 Task: In the Page Anna.pptxinsert a new slide  'title and content'add the title 'chart'insert the chart clustered columnmake the title text   boldmake the title text   'italics'change the font style to  calibrimake the title text   underline
Action: Mouse moved to (19, 91)
Screenshot: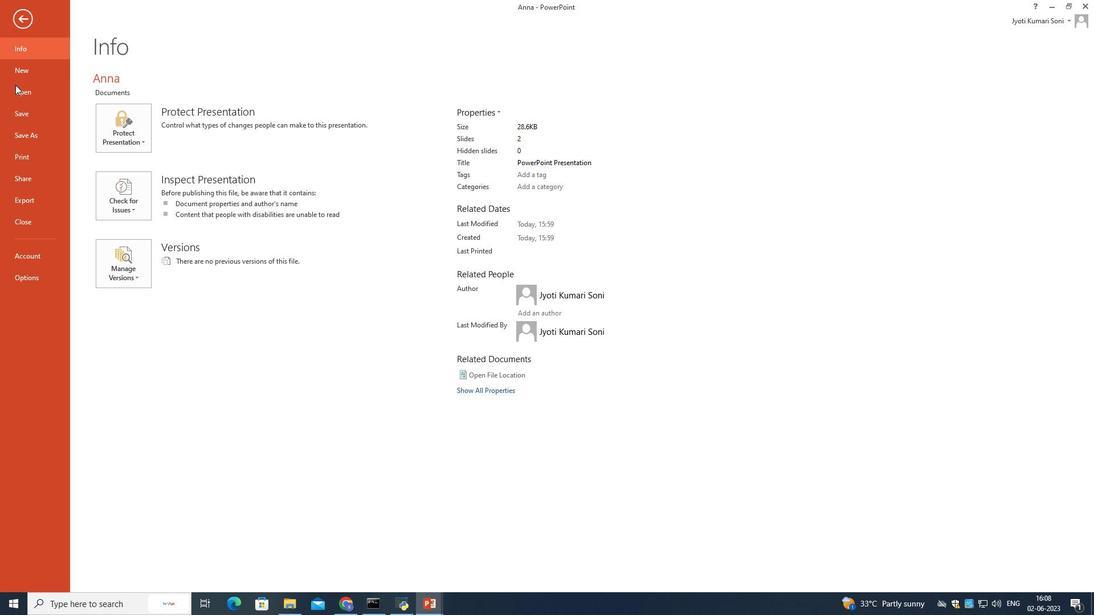 
Action: Mouse pressed left at (19, 91)
Screenshot: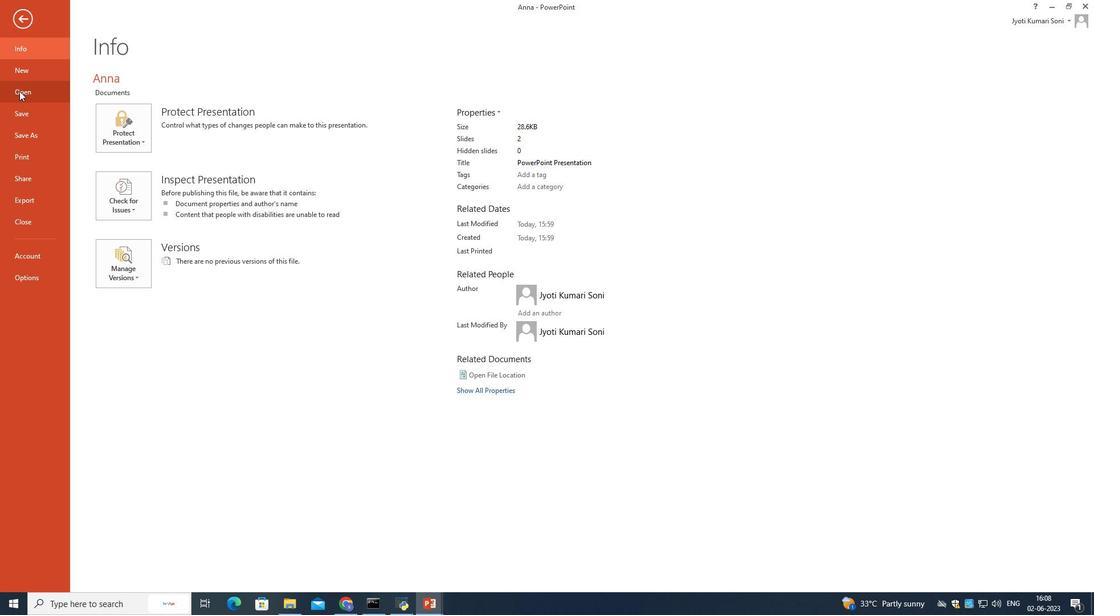 
Action: Mouse moved to (309, 110)
Screenshot: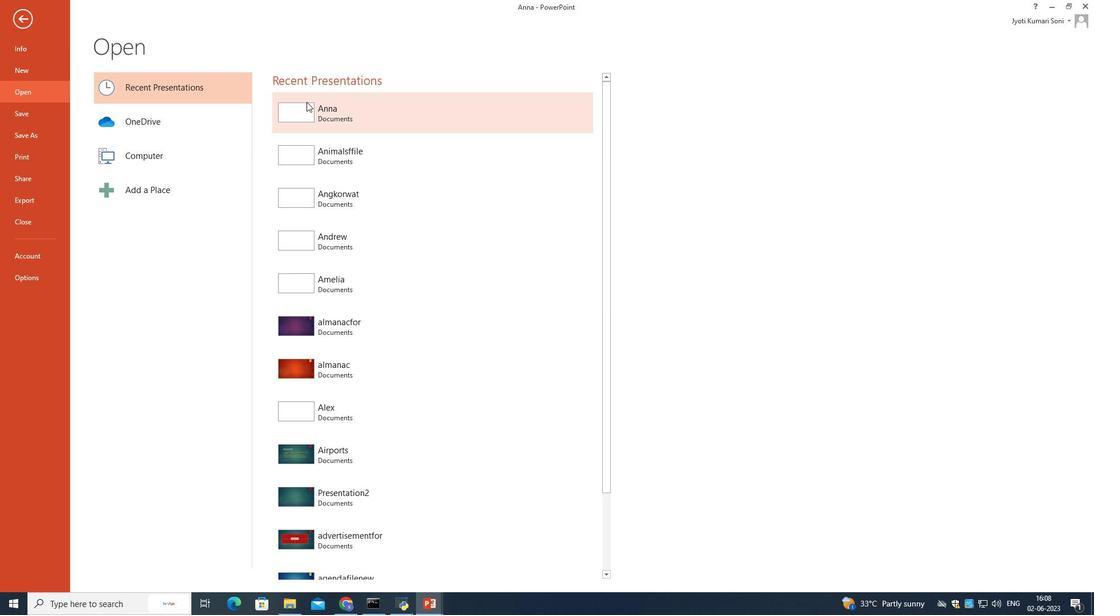 
Action: Mouse pressed left at (309, 110)
Screenshot: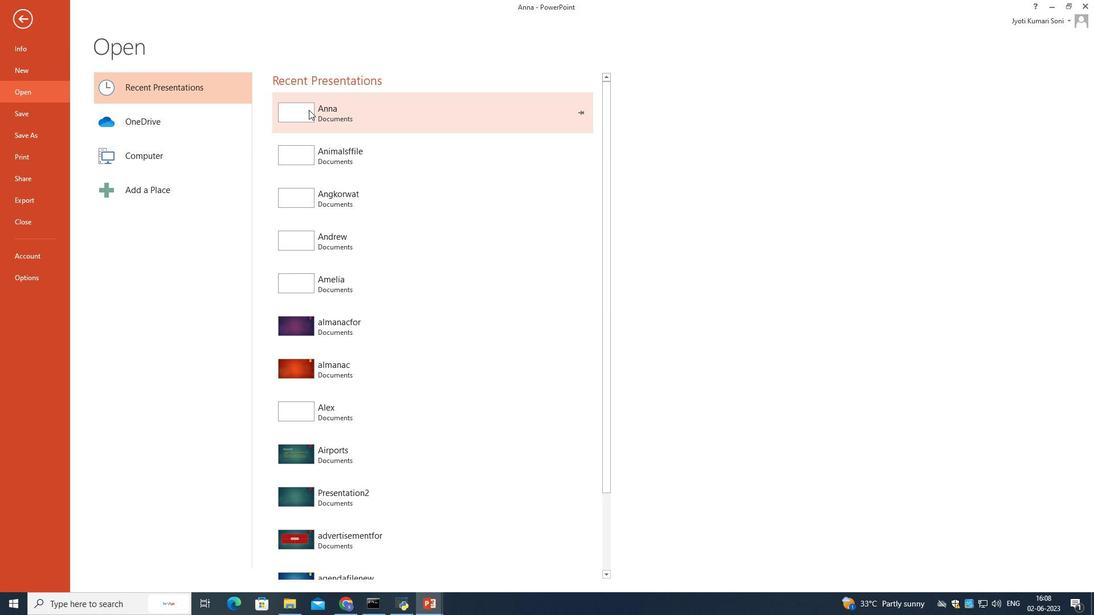 
Action: Mouse moved to (20, 62)
Screenshot: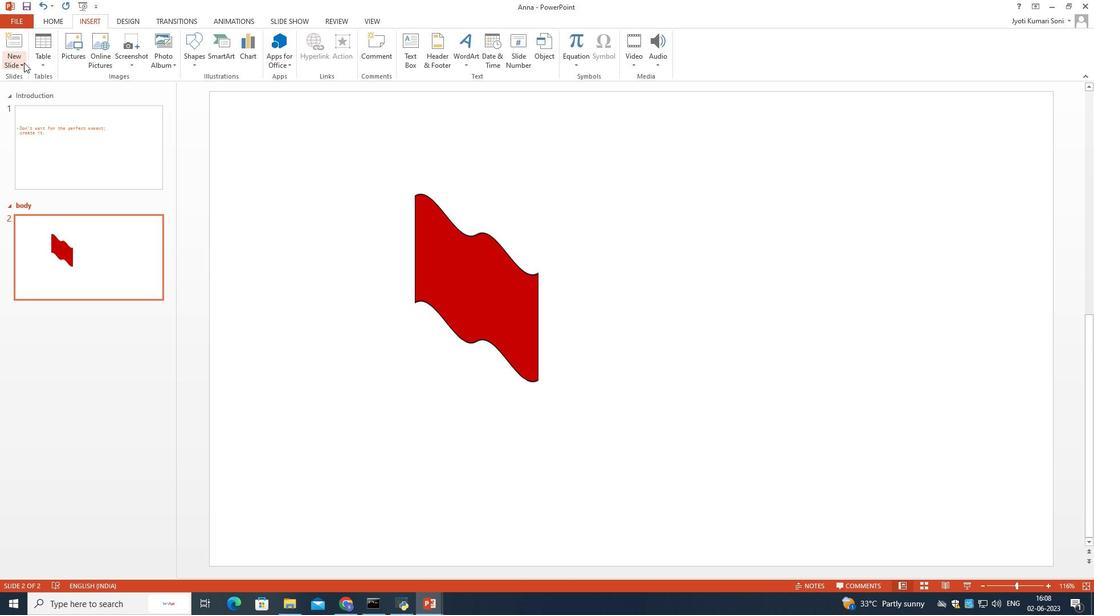 
Action: Mouse pressed left at (20, 62)
Screenshot: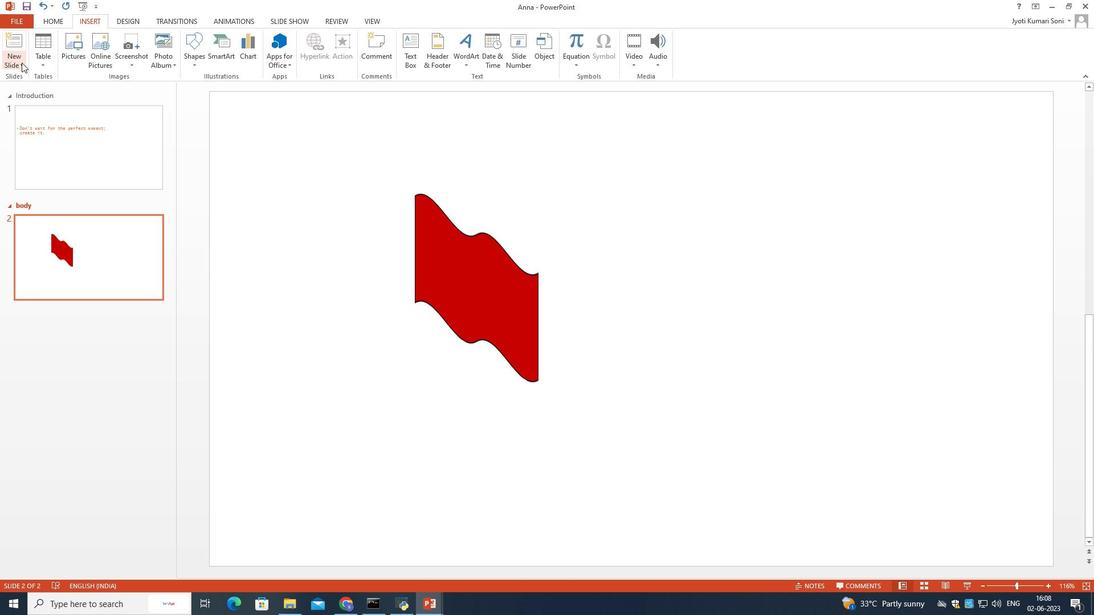 
Action: Mouse moved to (81, 118)
Screenshot: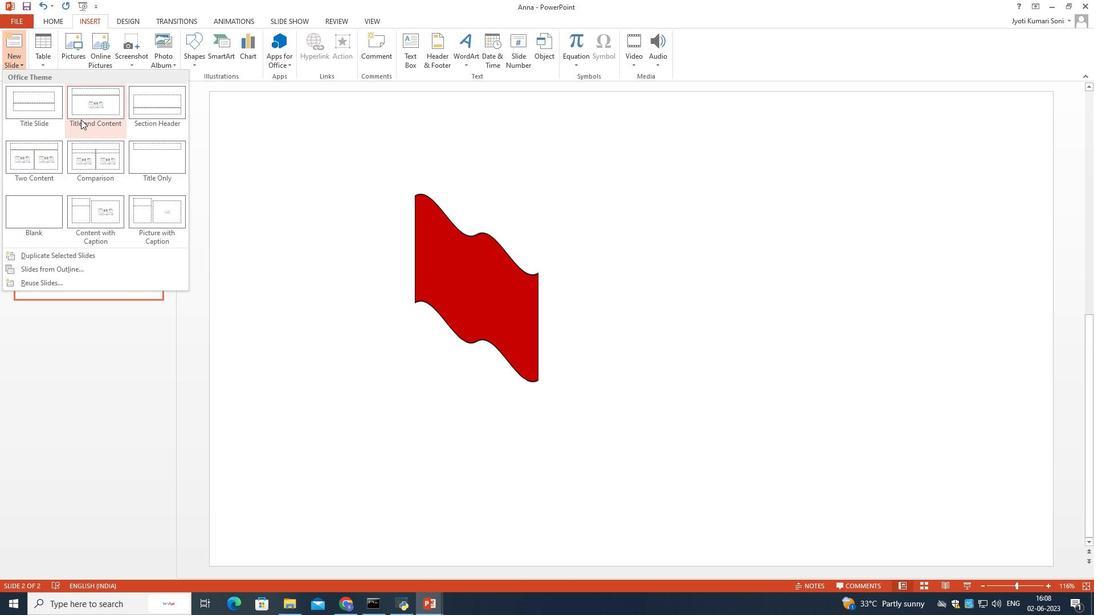
Action: Mouse pressed left at (81, 118)
Screenshot: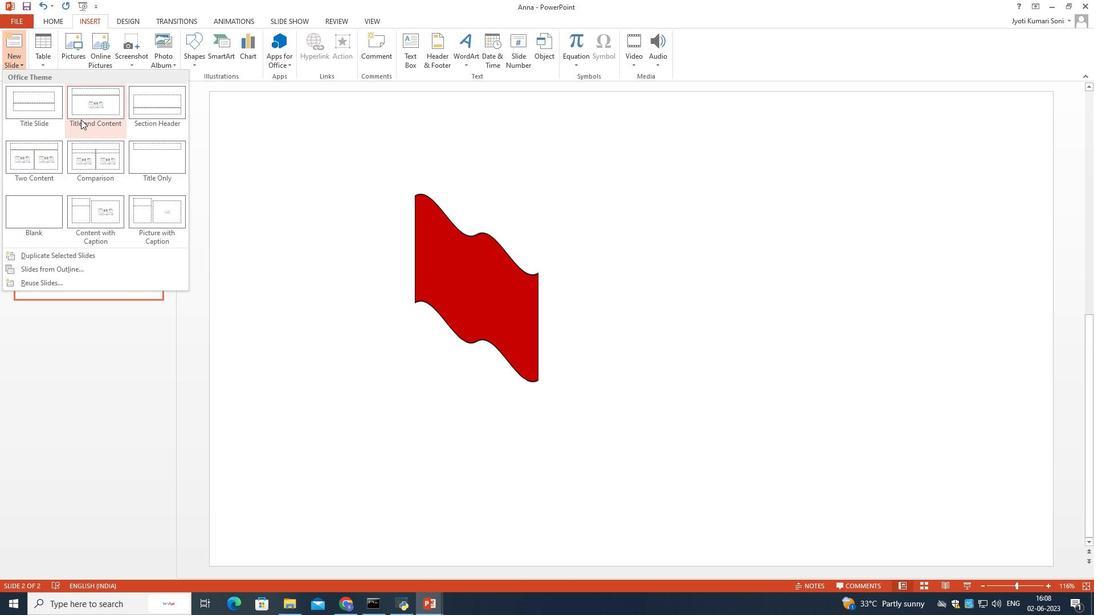 
Action: Mouse moved to (389, 187)
Screenshot: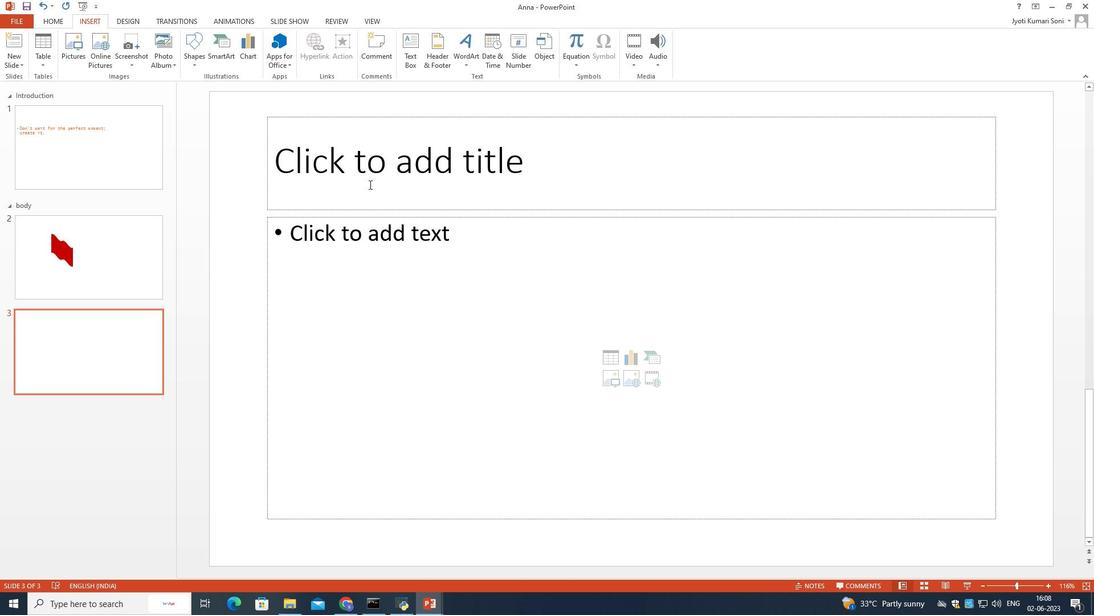 
Action: Mouse pressed left at (389, 187)
Screenshot: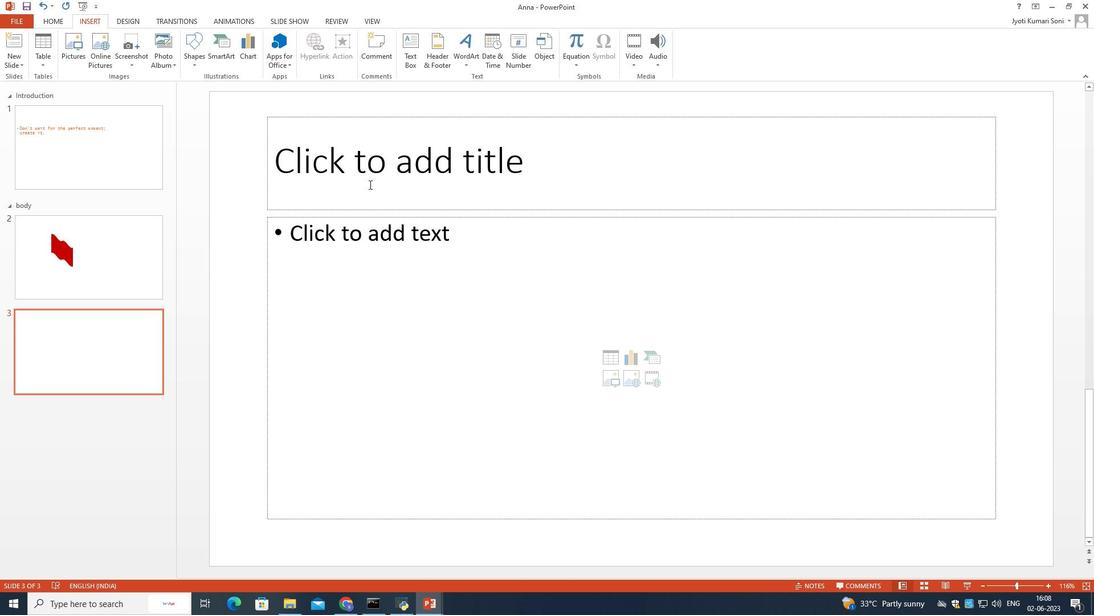 
Action: Mouse moved to (389, 187)
Screenshot: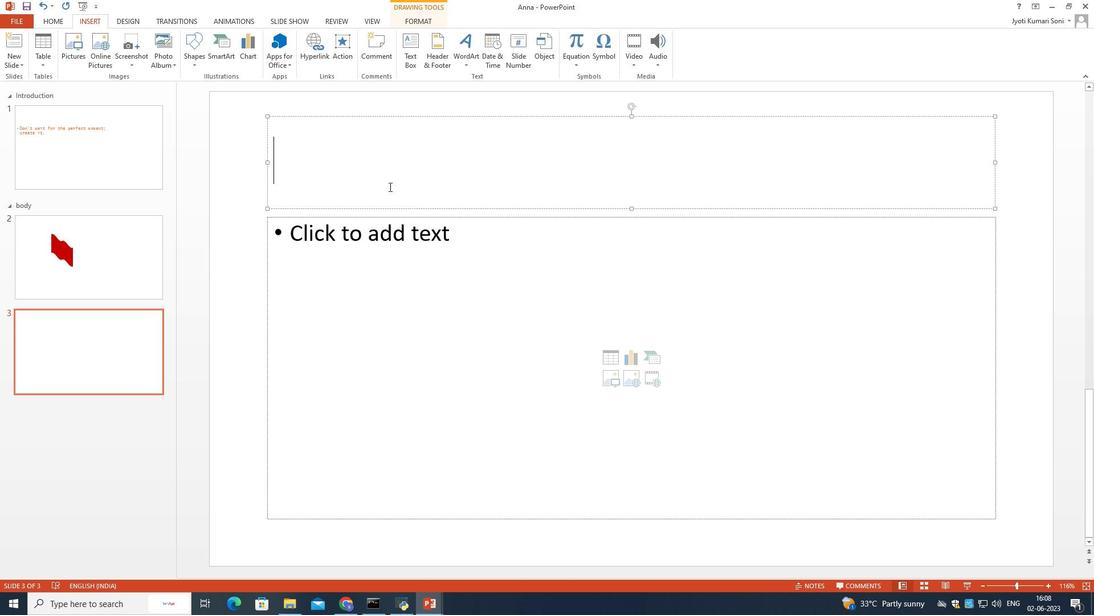 
Action: Key pressed <Key.shift>Chart
Screenshot: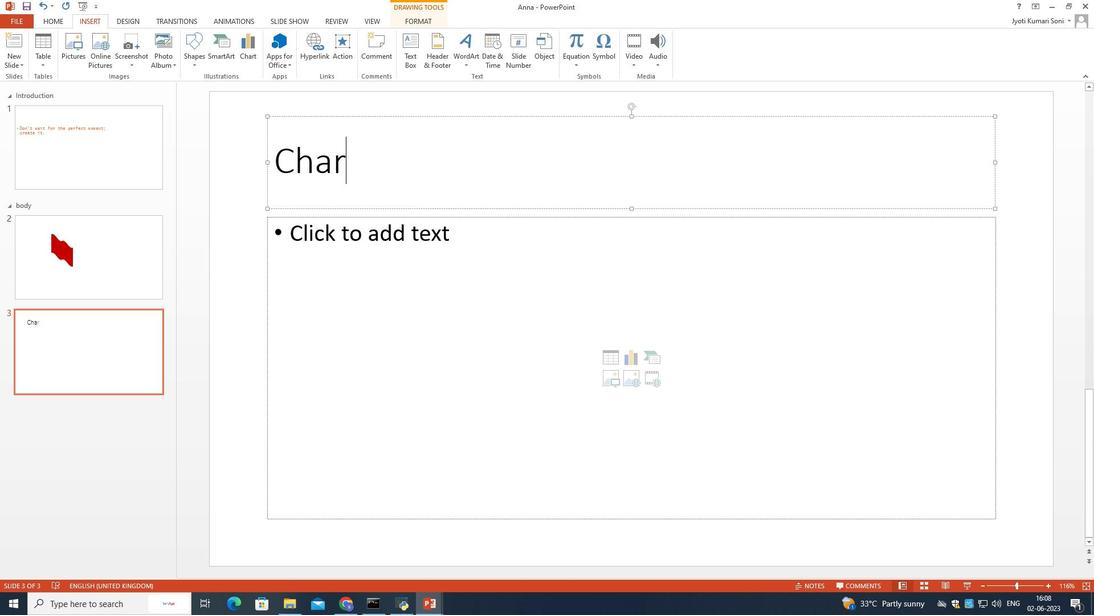 
Action: Mouse moved to (467, 246)
Screenshot: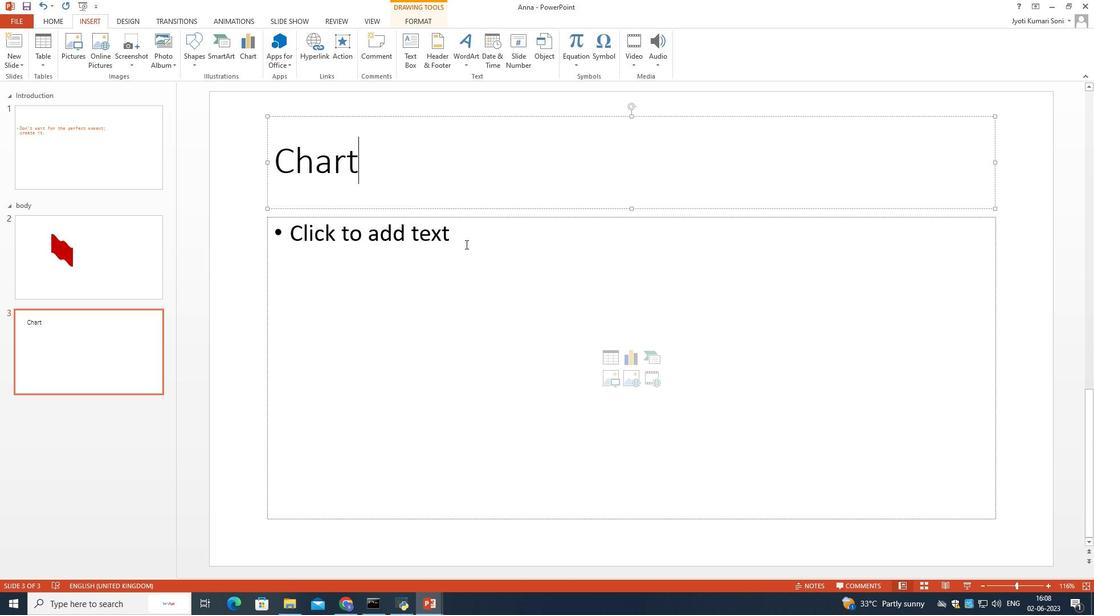 
Action: Mouse pressed left at (467, 246)
Screenshot: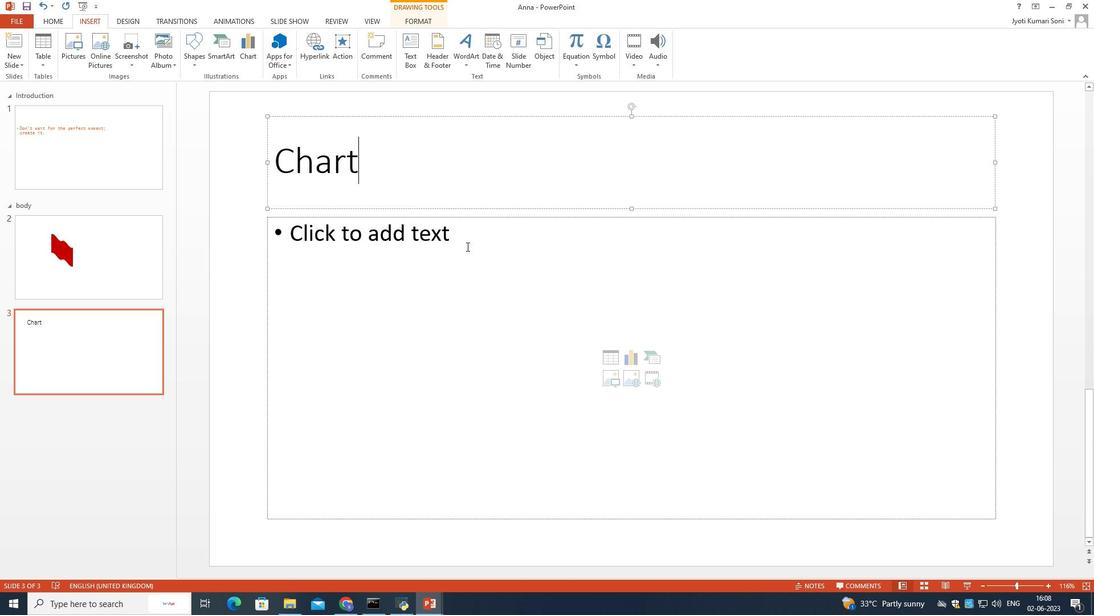
Action: Mouse moved to (254, 50)
Screenshot: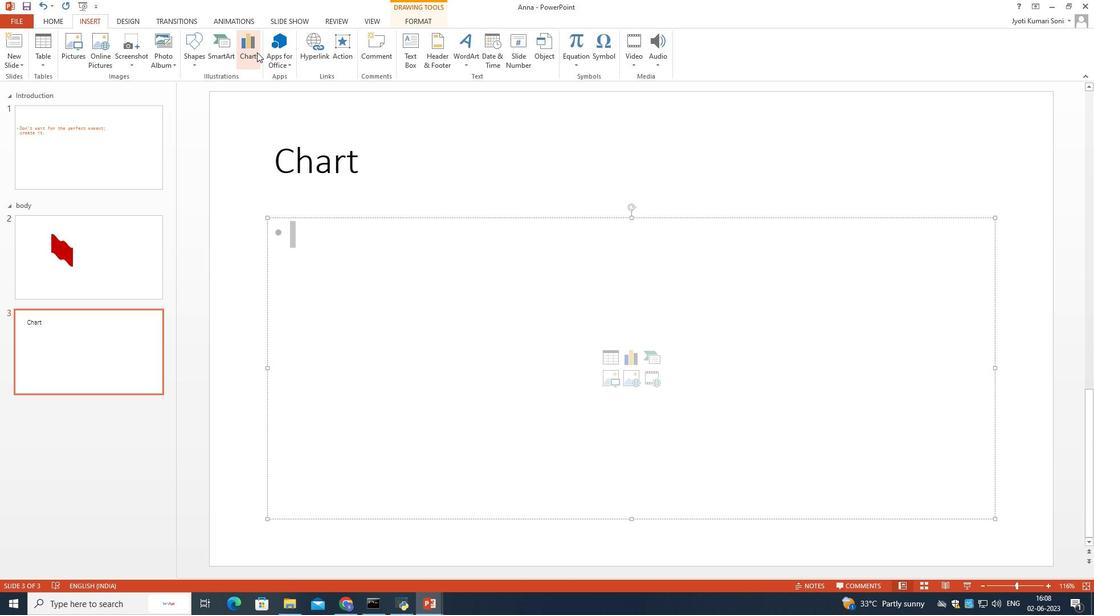 
Action: Mouse pressed left at (254, 50)
Screenshot: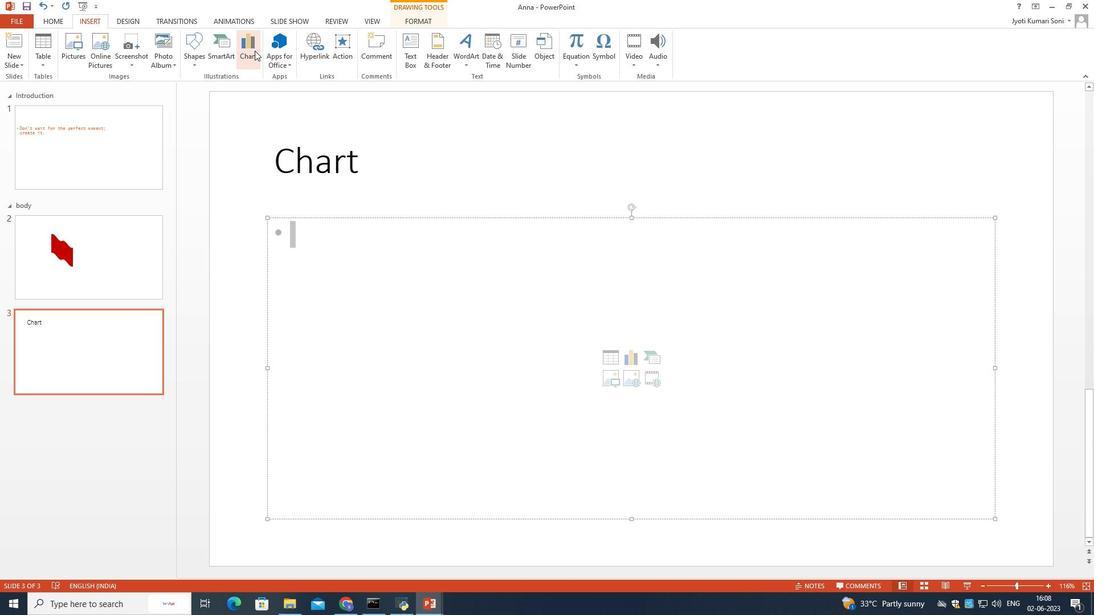 
Action: Mouse moved to (650, 450)
Screenshot: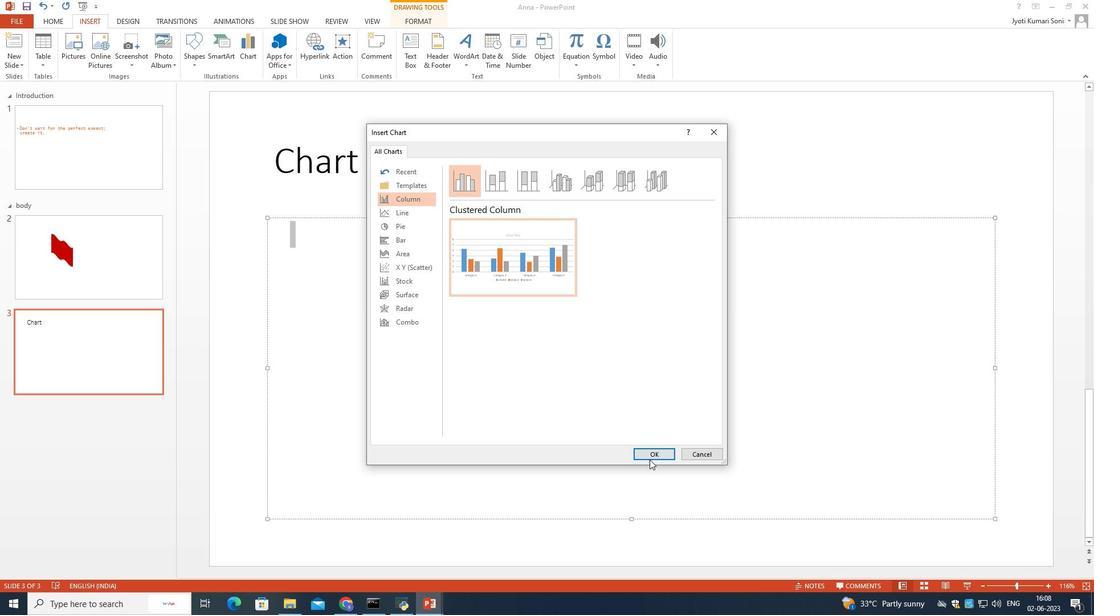 
Action: Mouse pressed left at (650, 450)
Screenshot: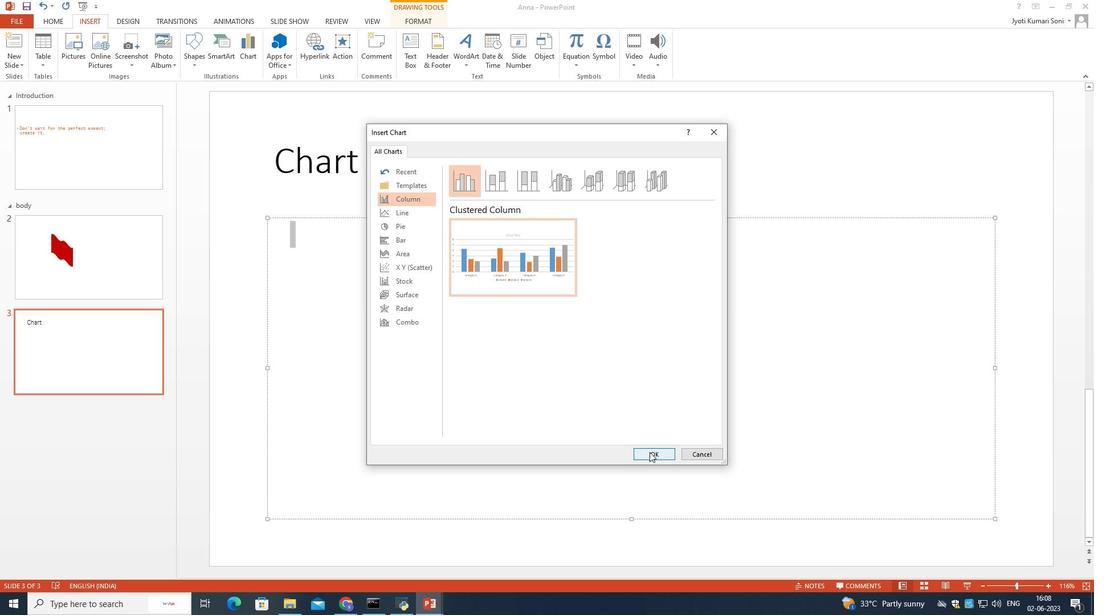 
Action: Mouse moved to (815, 98)
Screenshot: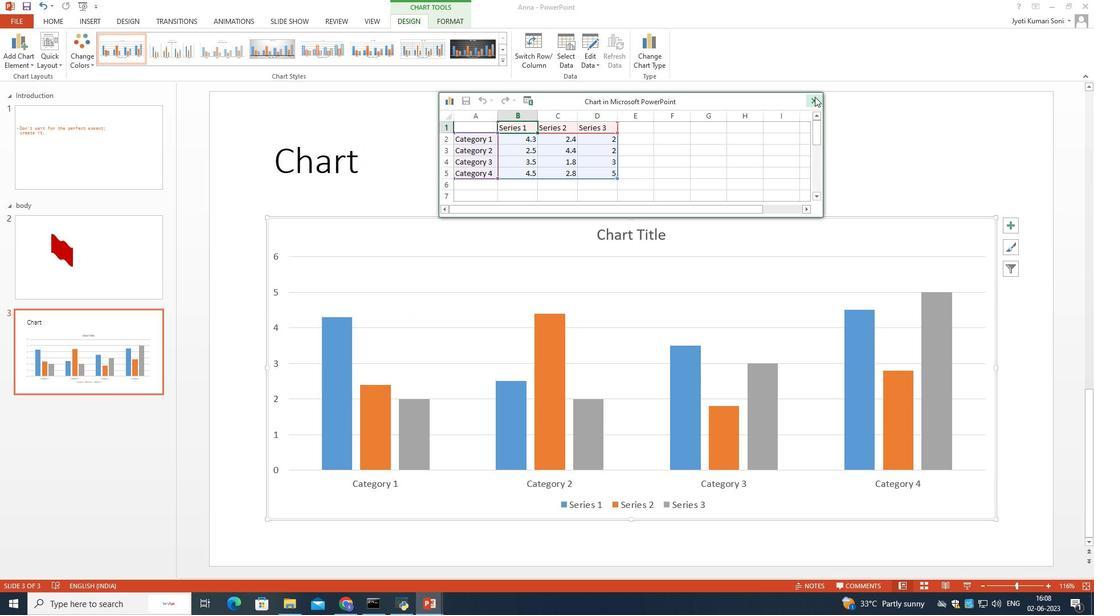 
Action: Mouse pressed left at (815, 98)
Screenshot: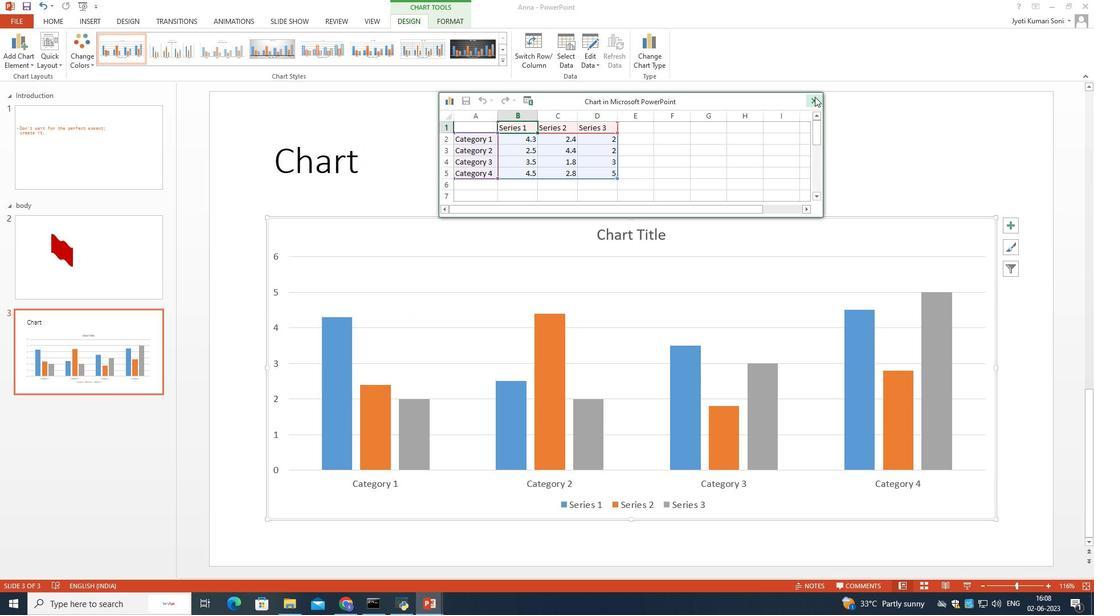 
Action: Mouse moved to (412, 156)
Screenshot: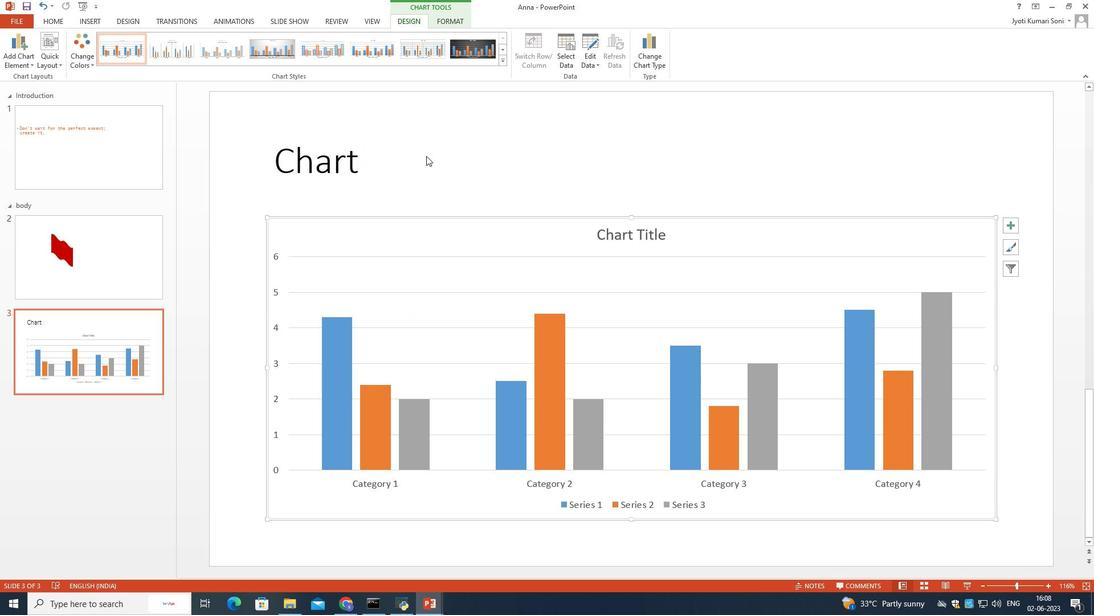 
Action: Mouse pressed left at (412, 156)
Screenshot: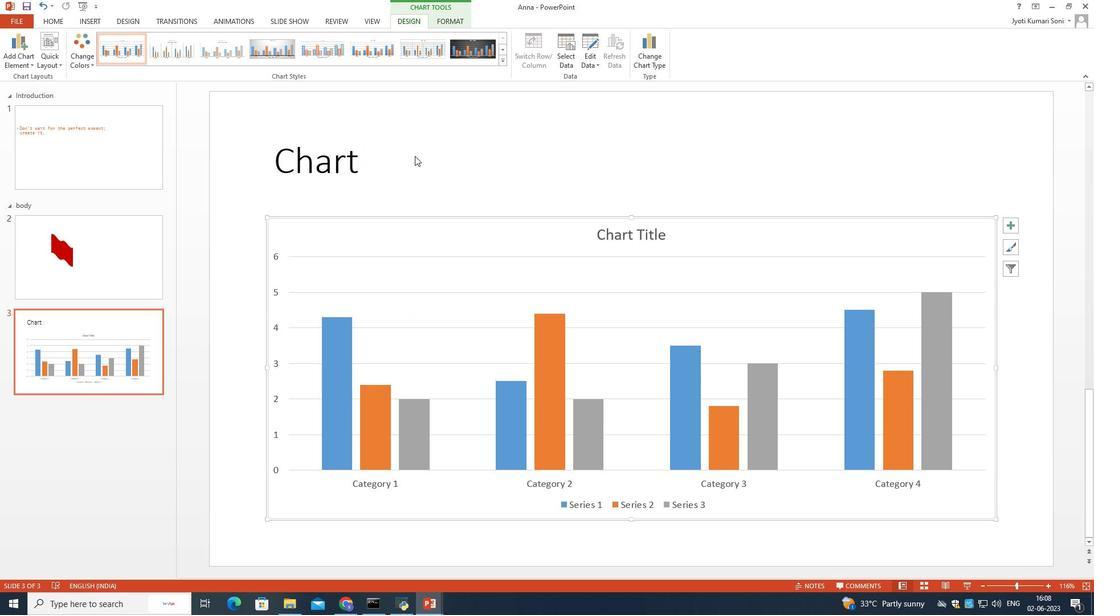 
Action: Mouse moved to (367, 164)
Screenshot: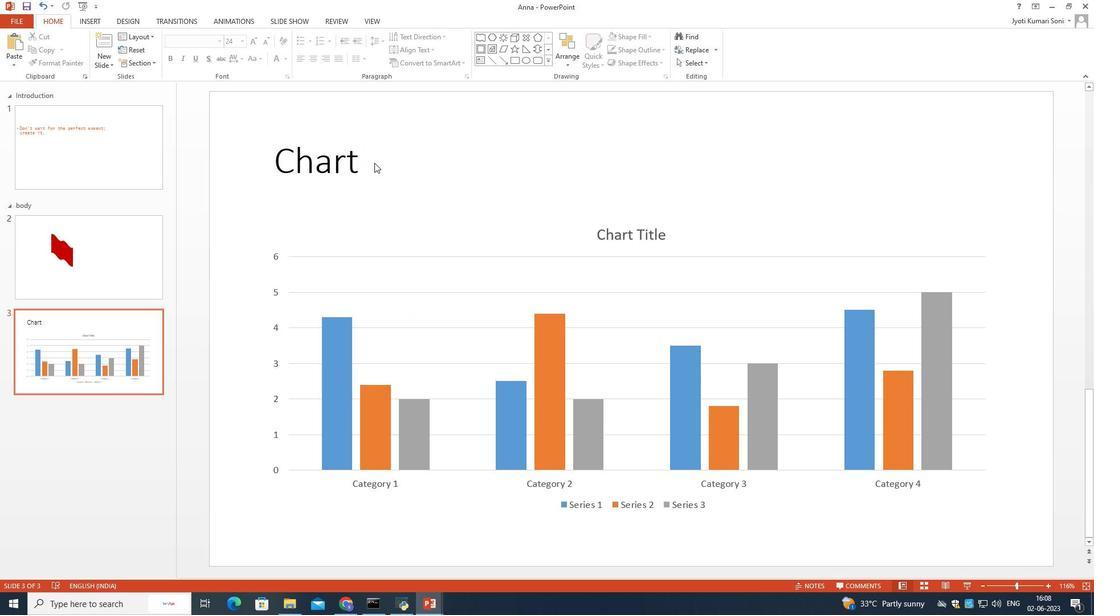
Action: Mouse pressed left at (367, 164)
Screenshot: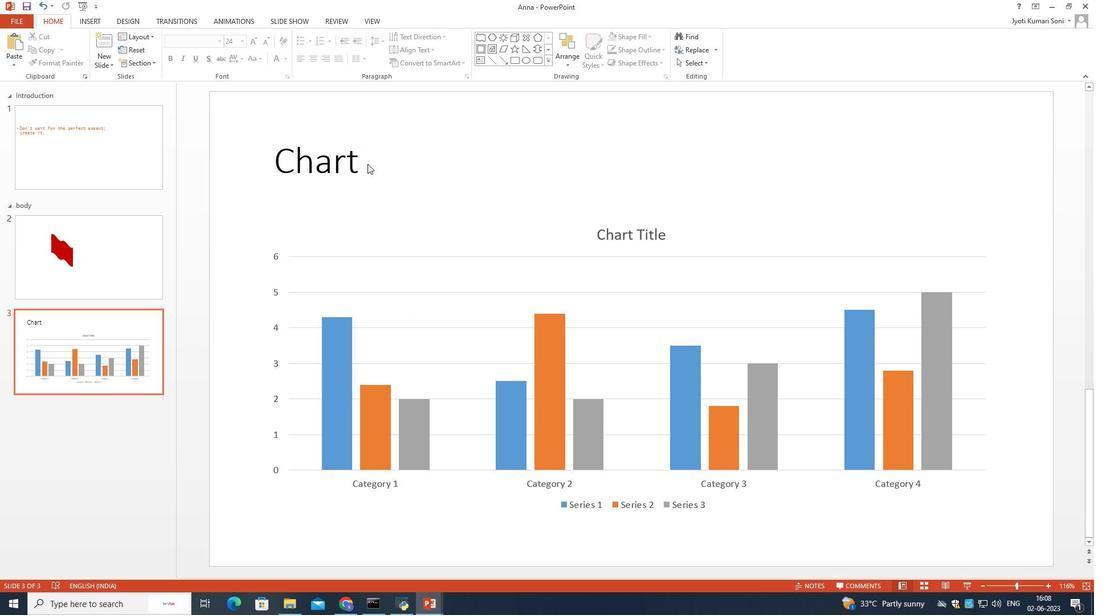 
Action: Mouse moved to (357, 164)
Screenshot: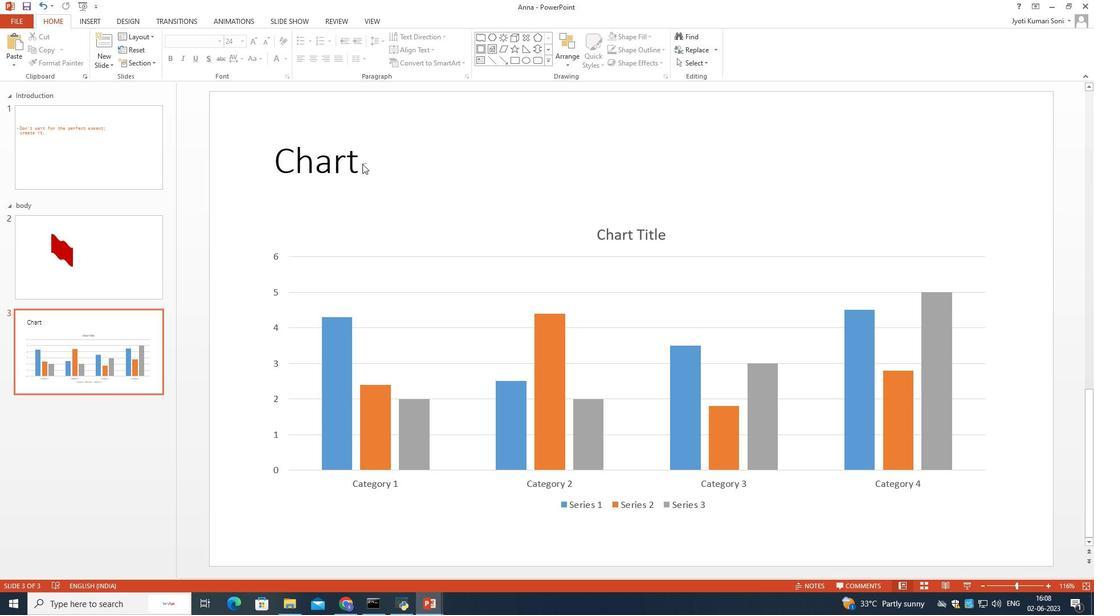 
Action: Mouse pressed left at (357, 164)
Screenshot: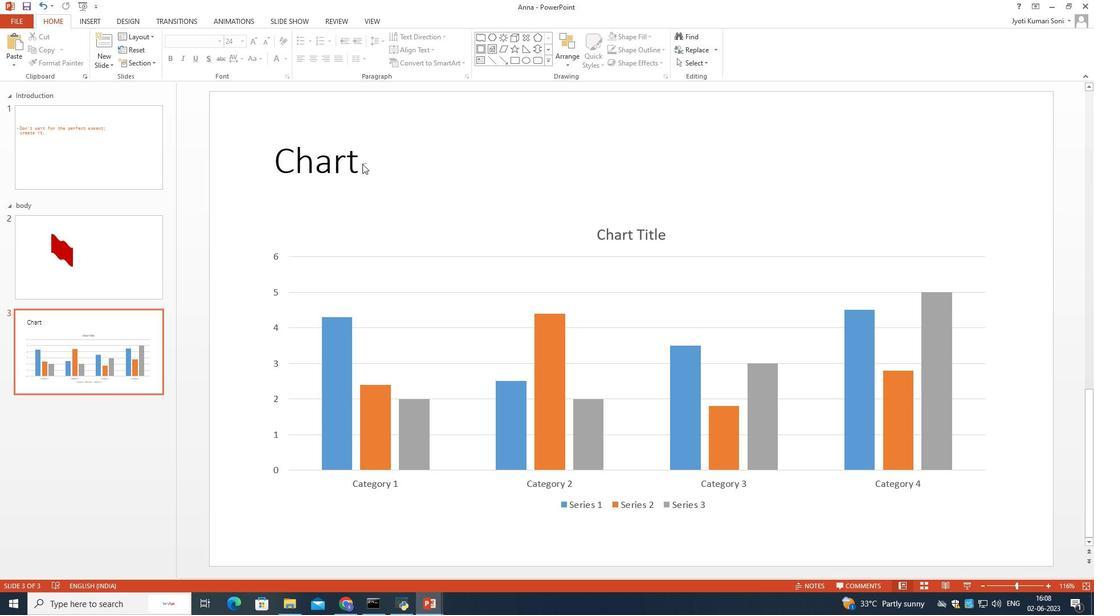 
Action: Mouse moved to (360, 160)
Screenshot: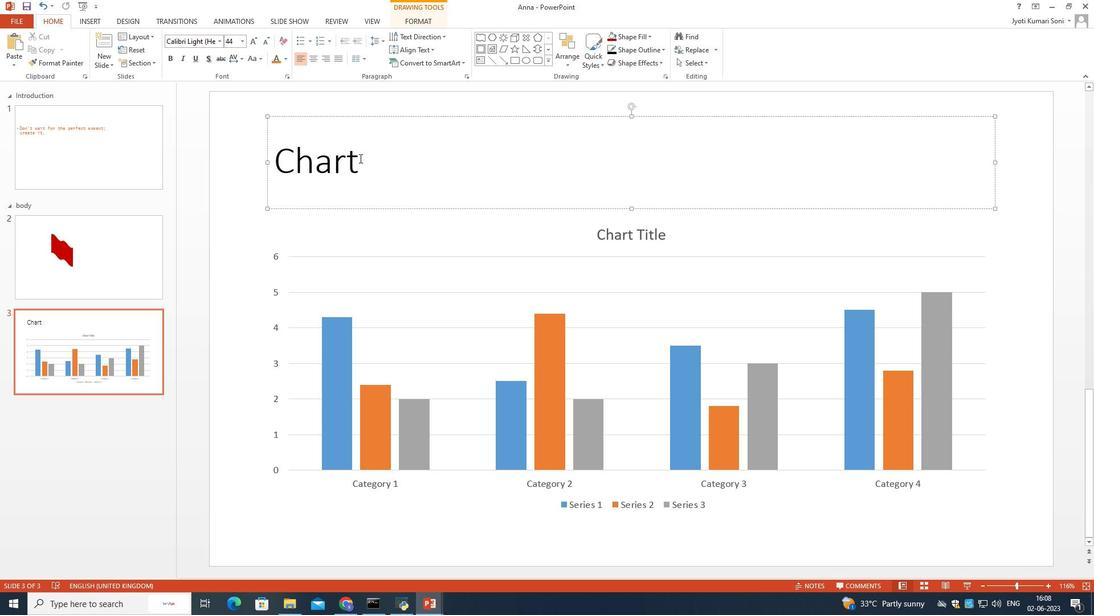 
Action: Mouse pressed left at (360, 160)
Screenshot: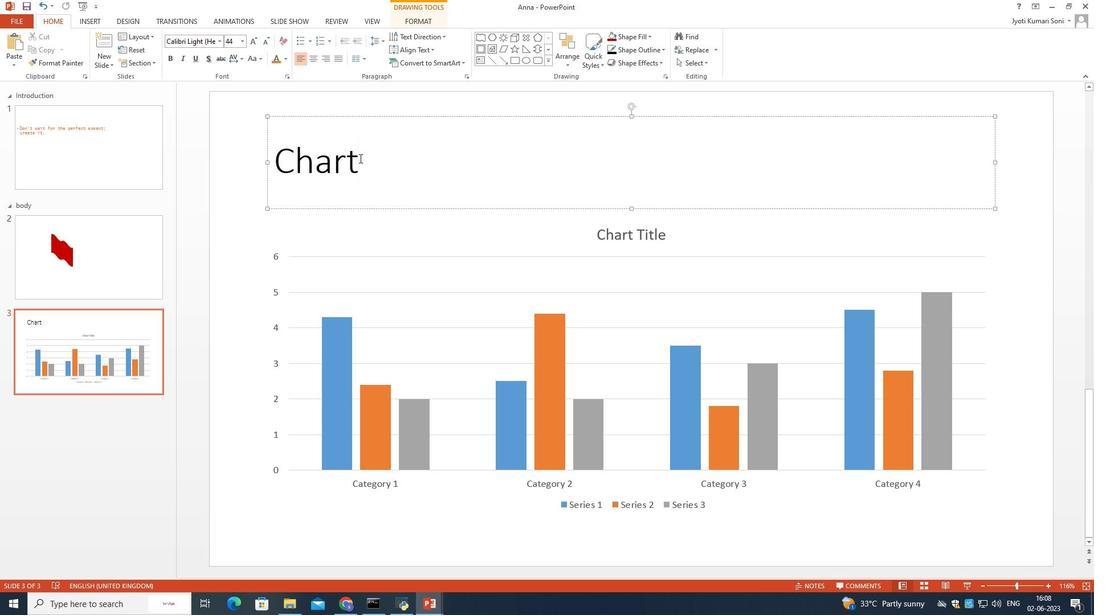 
Action: Mouse moved to (173, 61)
Screenshot: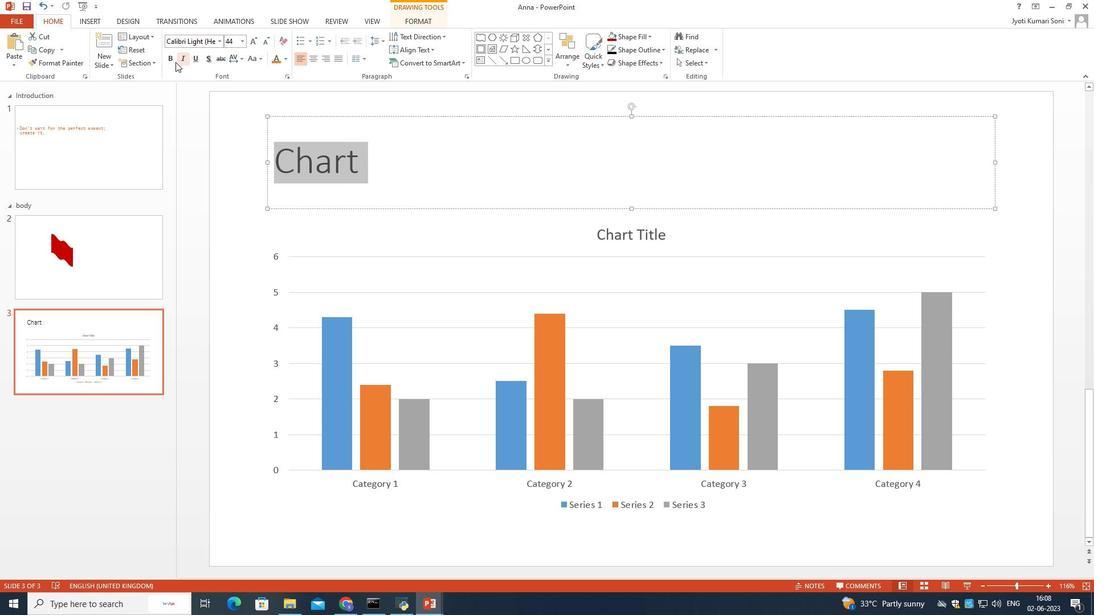 
Action: Mouse pressed left at (173, 61)
Screenshot: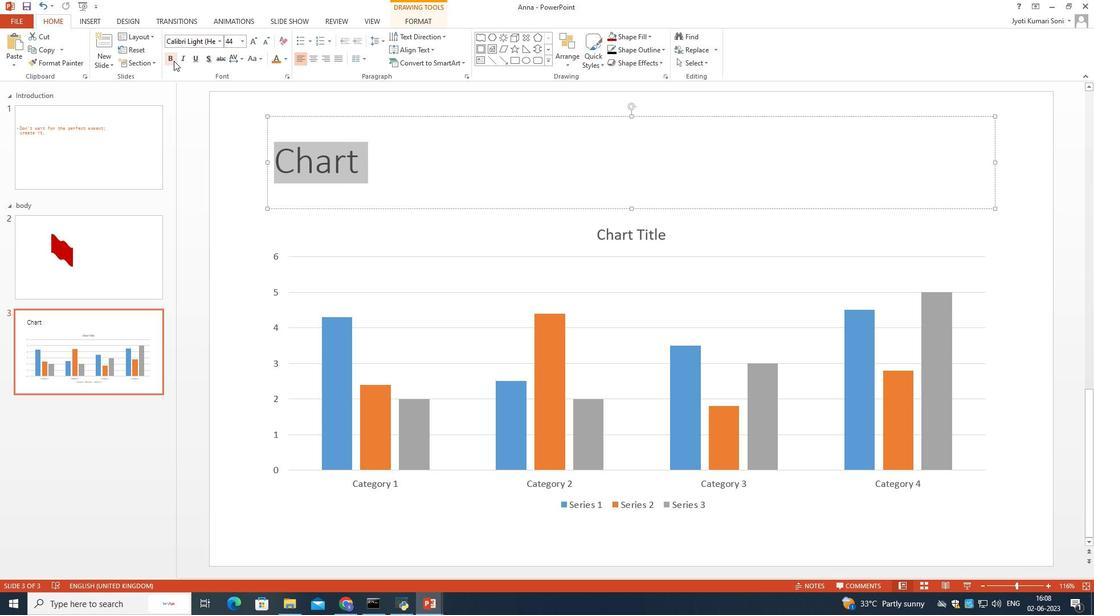 
Action: Mouse moved to (182, 58)
Screenshot: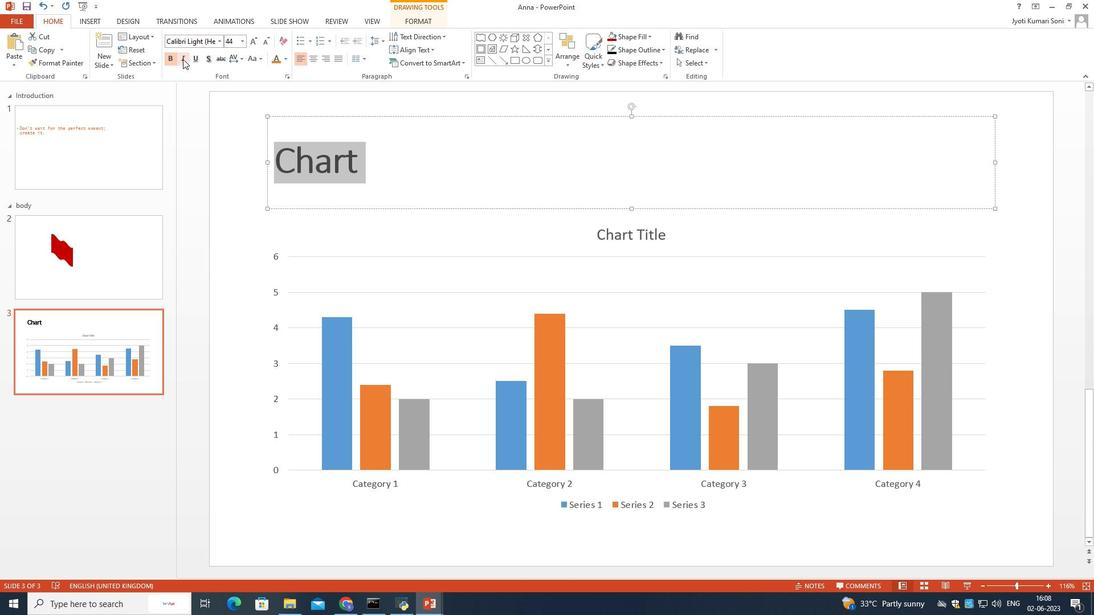 
Action: Mouse pressed left at (182, 58)
Screenshot: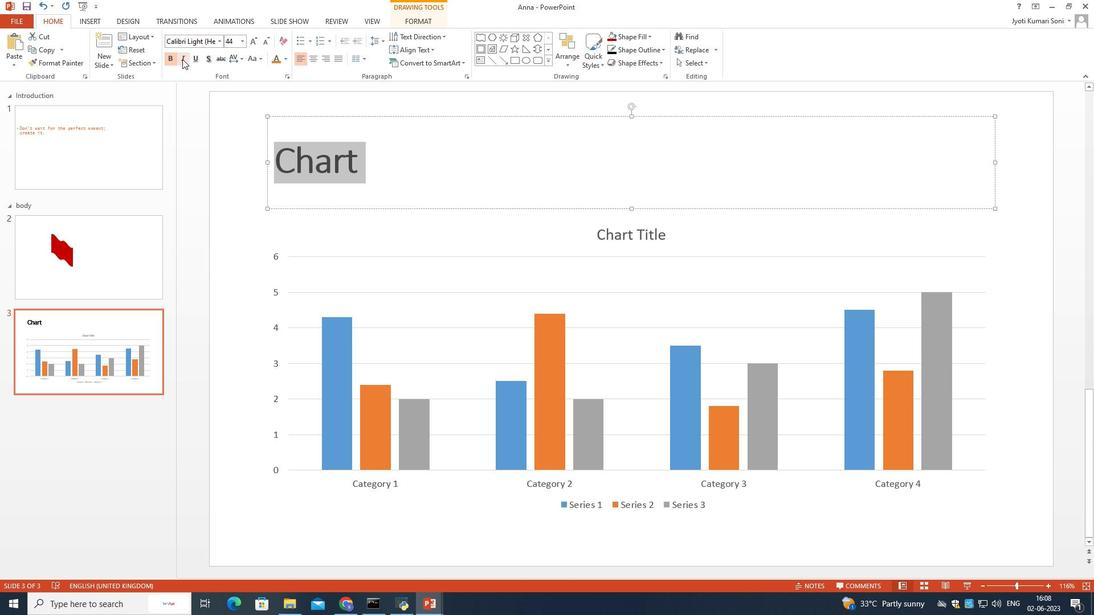 
Action: Mouse moved to (206, 41)
Screenshot: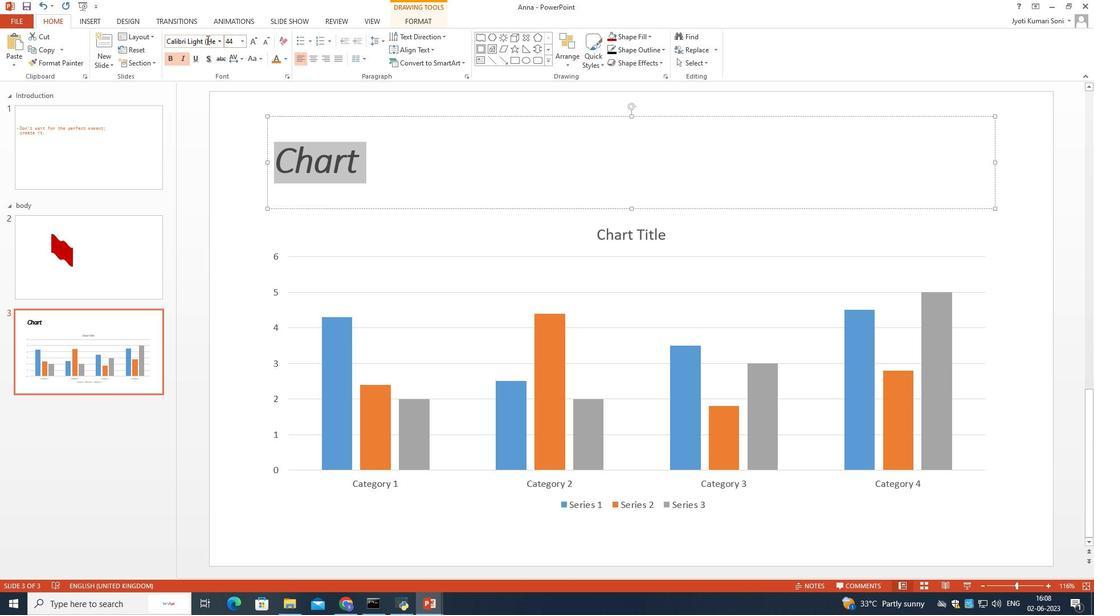 
Action: Mouse pressed left at (206, 41)
Screenshot: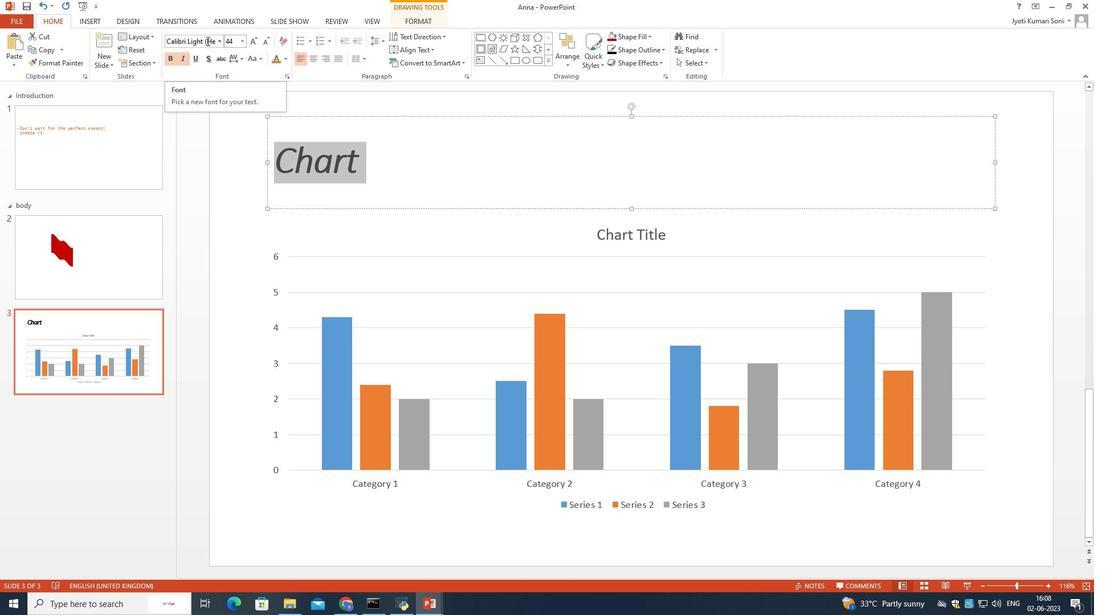 
Action: Mouse moved to (220, 47)
Screenshot: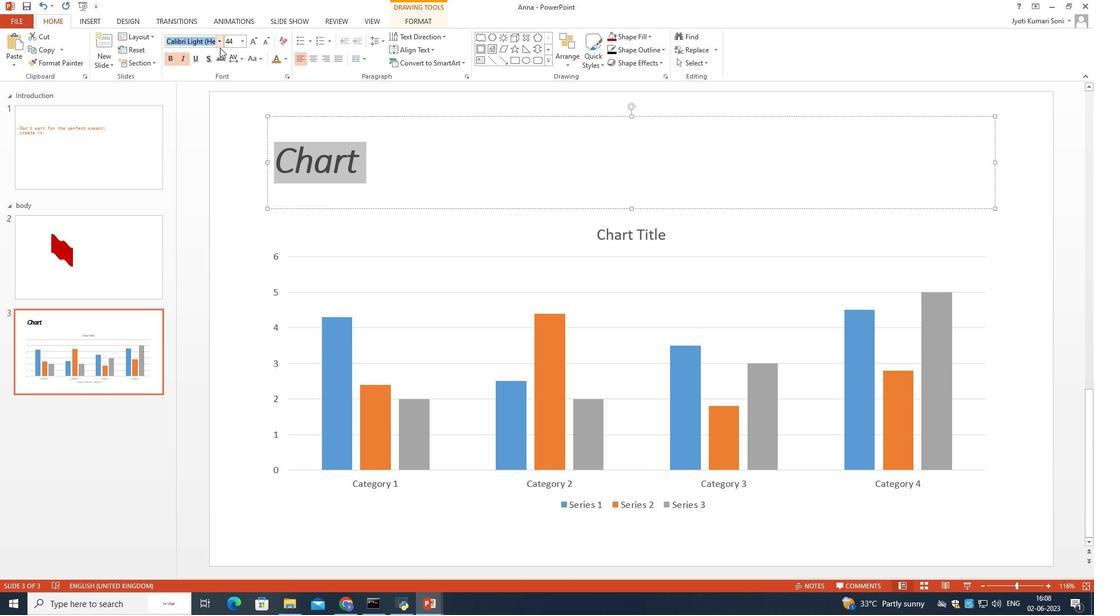 
Action: Key pressed calibri<Key.enter>
Screenshot: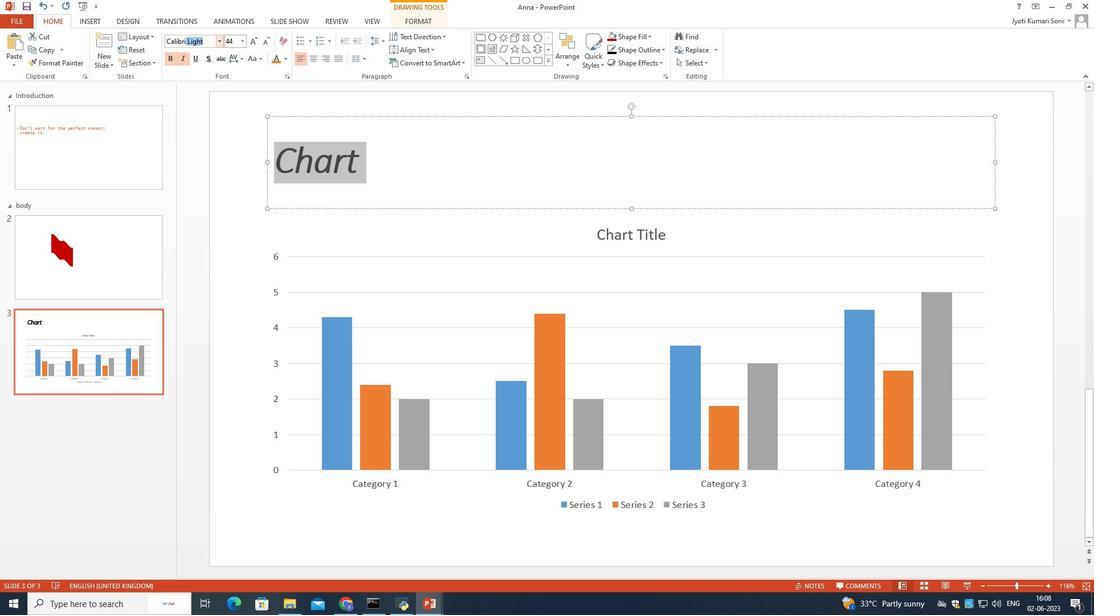 
Action: Mouse moved to (192, 62)
Screenshot: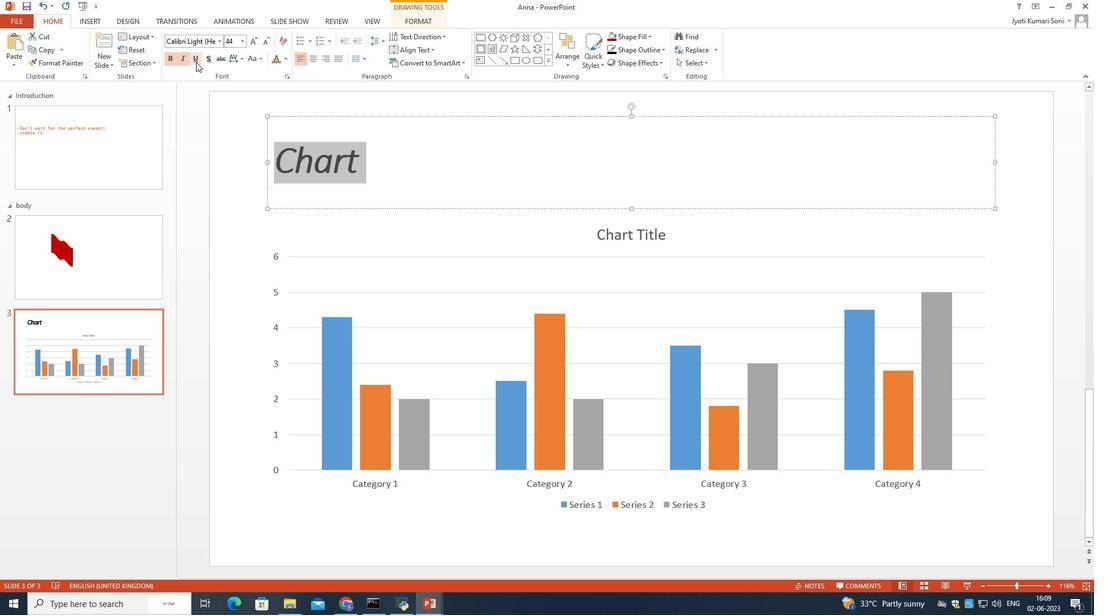 
Action: Mouse pressed left at (192, 62)
Screenshot: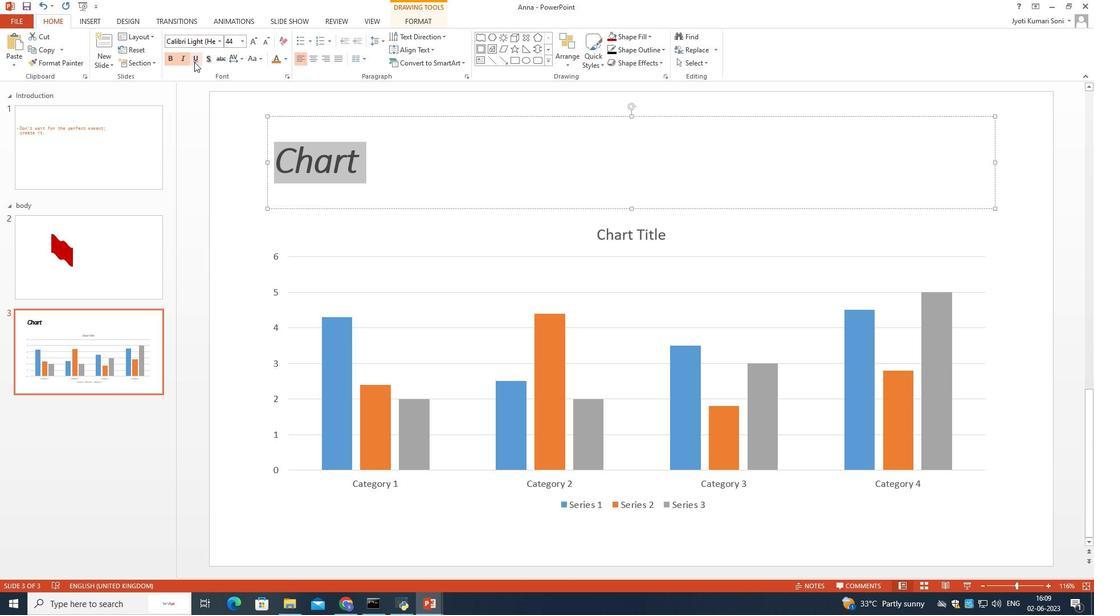 
Action: Mouse moved to (439, 152)
Screenshot: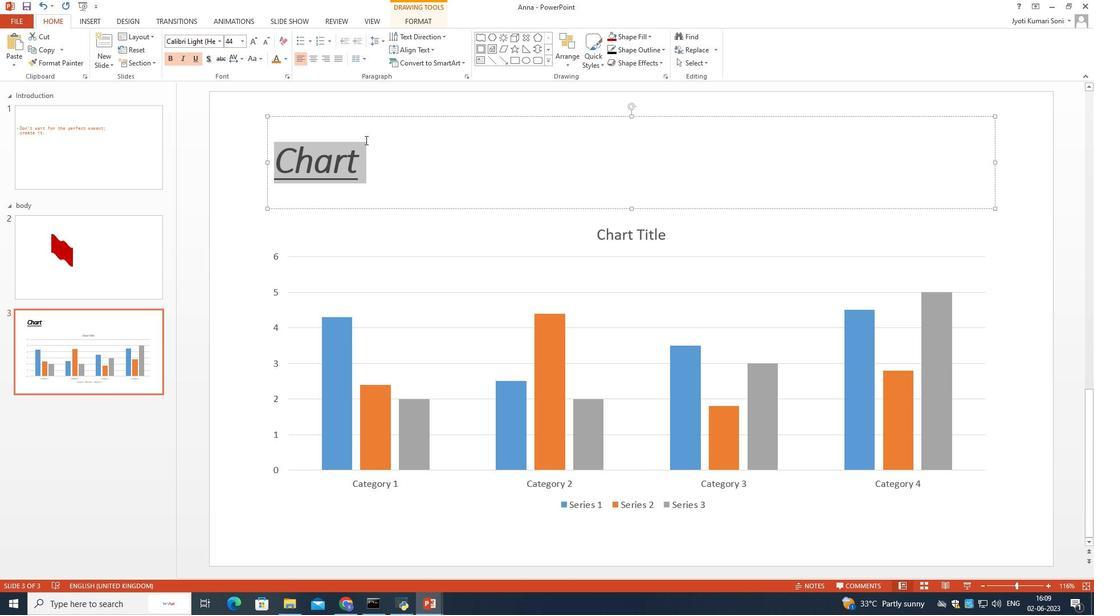 
Action: Mouse pressed left at (439, 152)
Screenshot: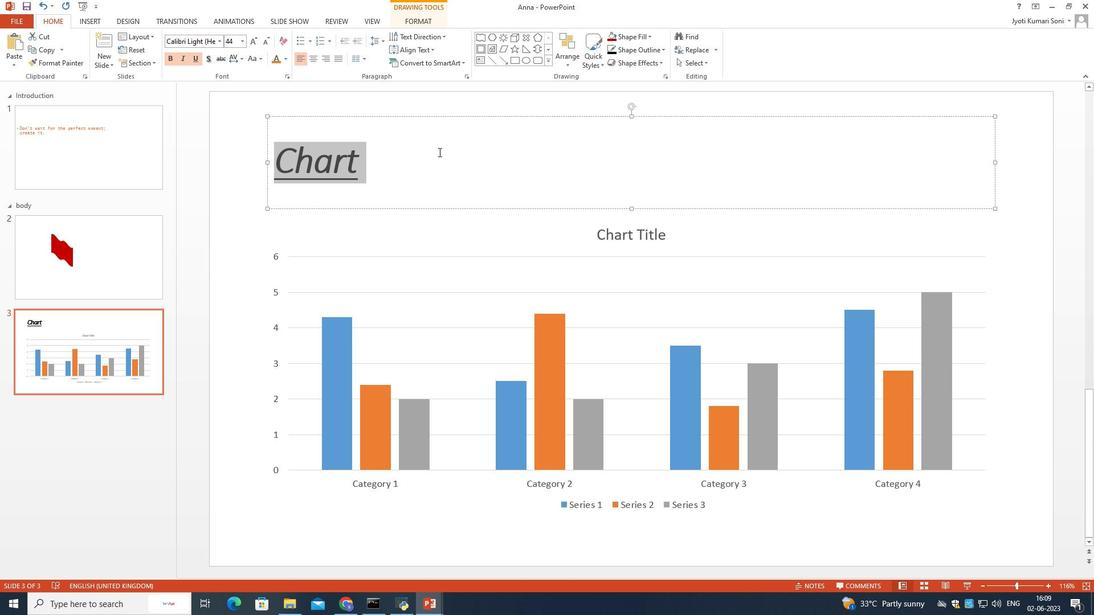 
Action: Mouse moved to (242, 135)
Screenshot: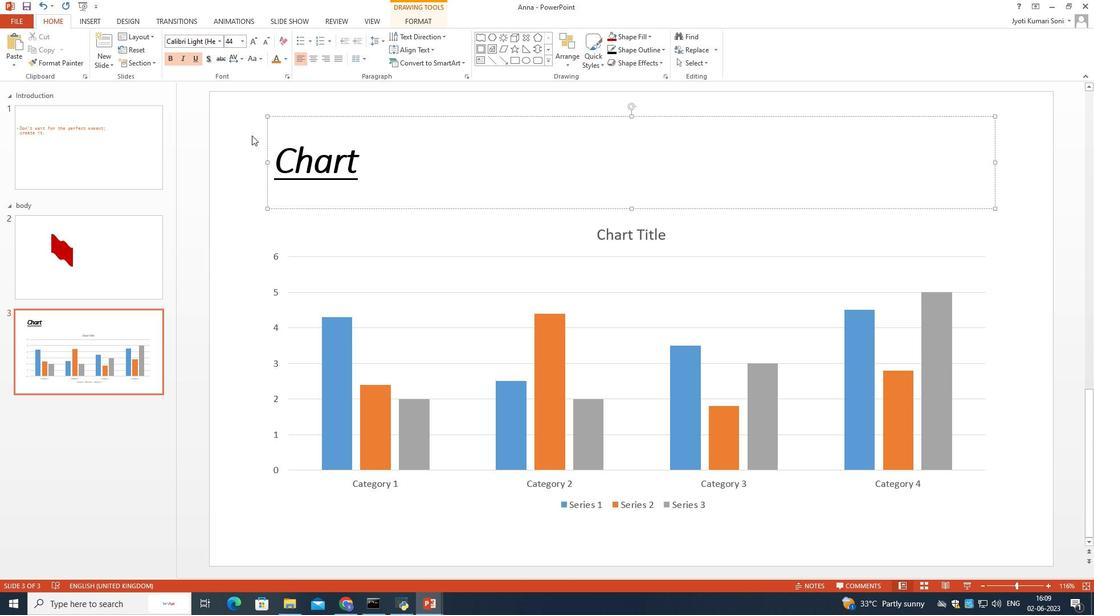 
Action: Mouse pressed left at (242, 135)
Screenshot: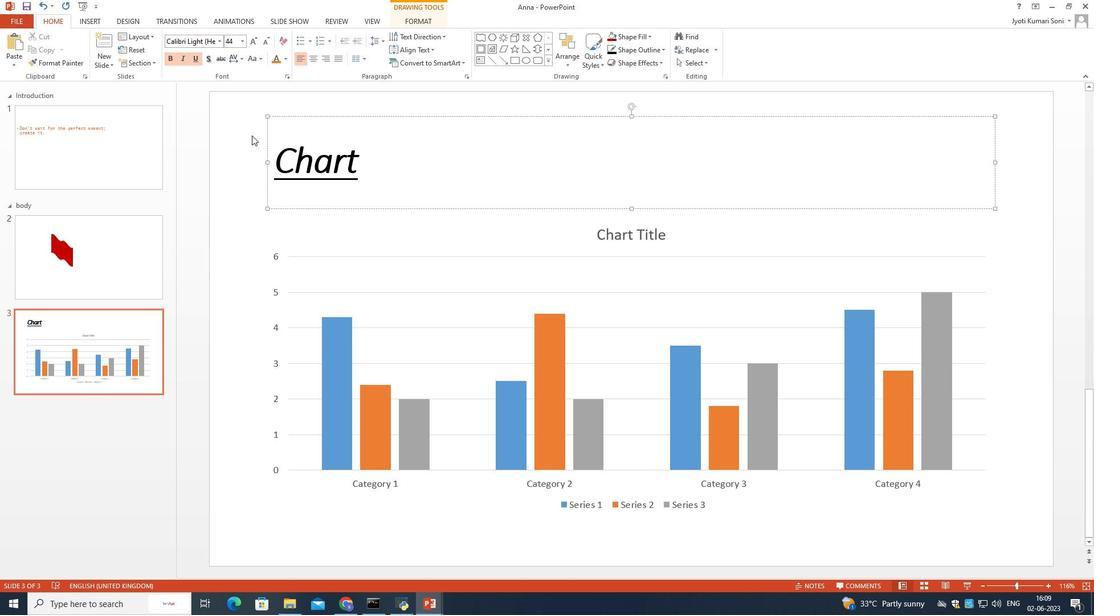 
Action: Mouse moved to (240, 134)
Screenshot: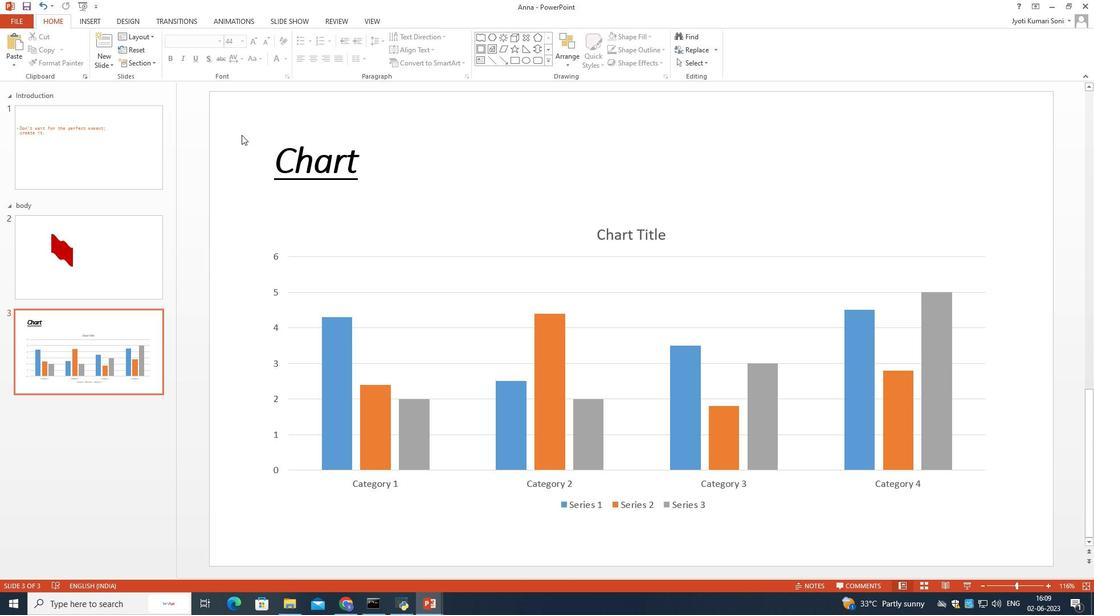 
